 Task: Set the strictness for the new game to Learning.
Action: Mouse moved to (638, 750)
Screenshot: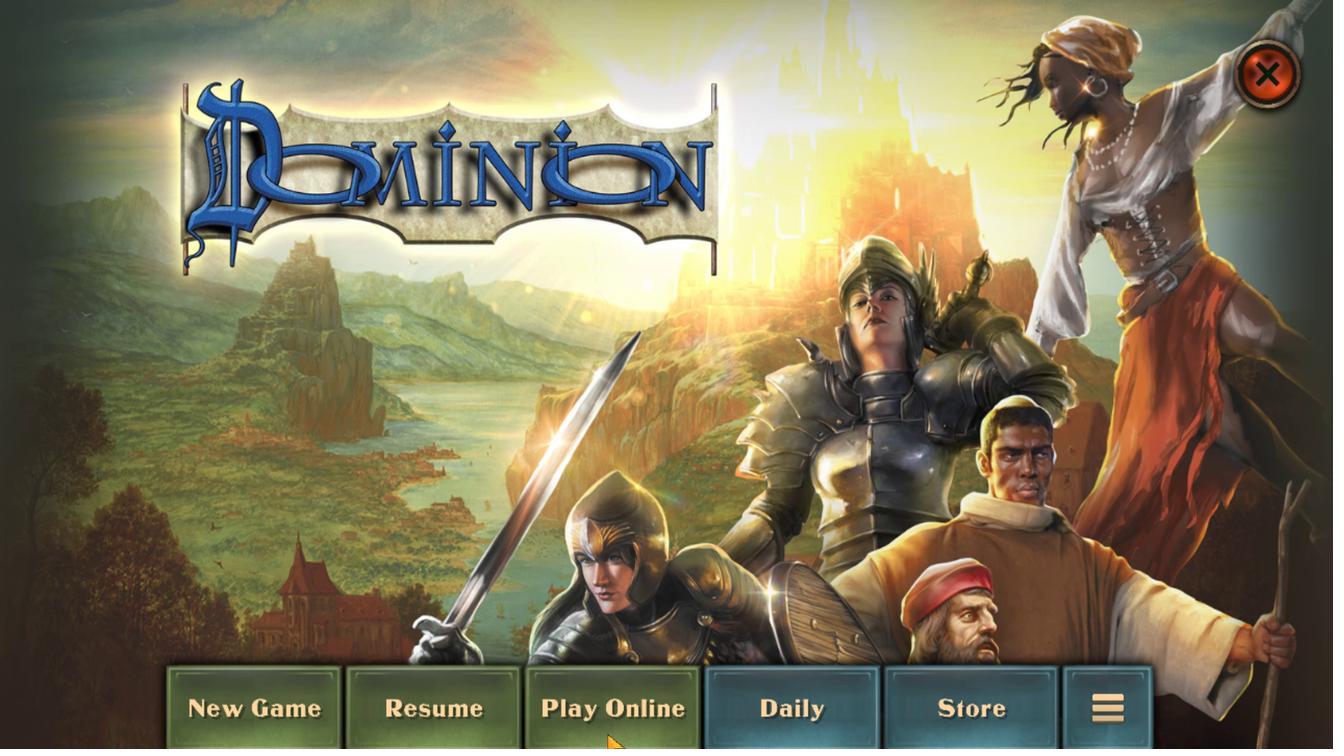 
Action: Mouse pressed left at (638, 750)
Screenshot: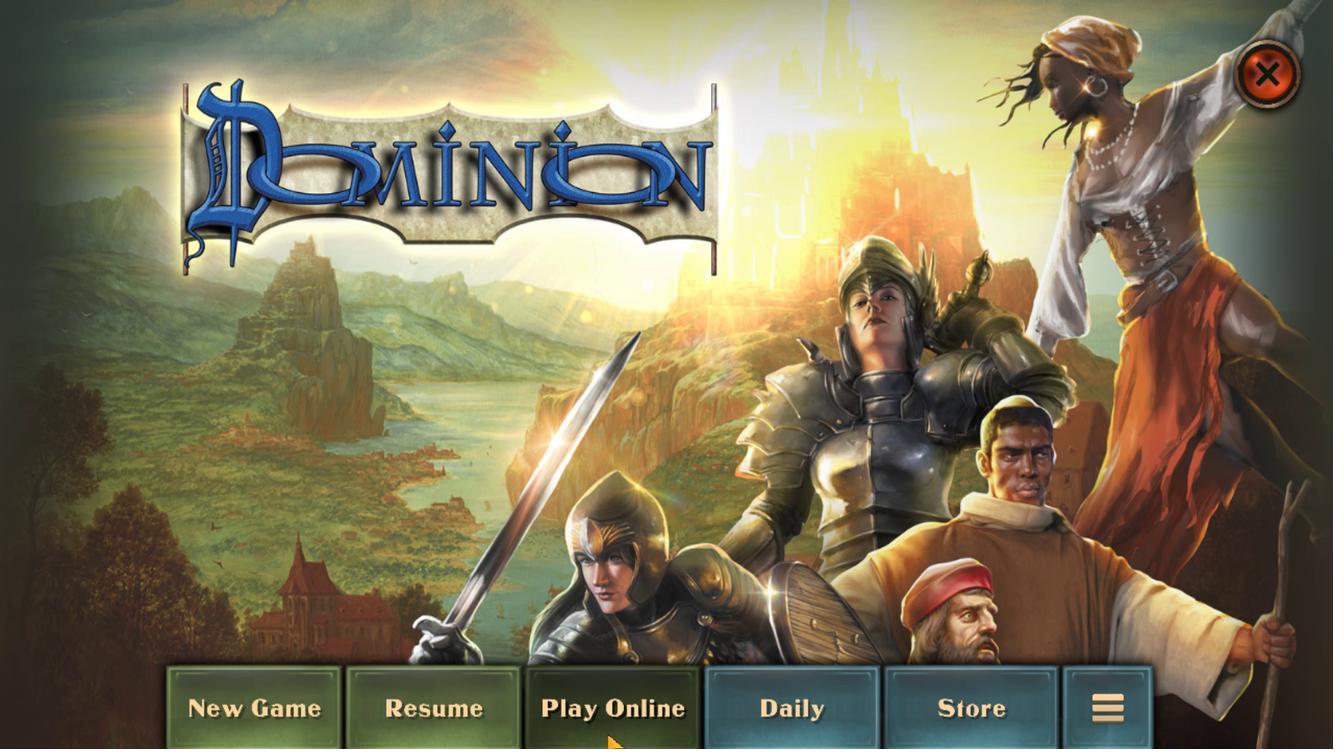 
Action: Mouse moved to (667, 161)
Screenshot: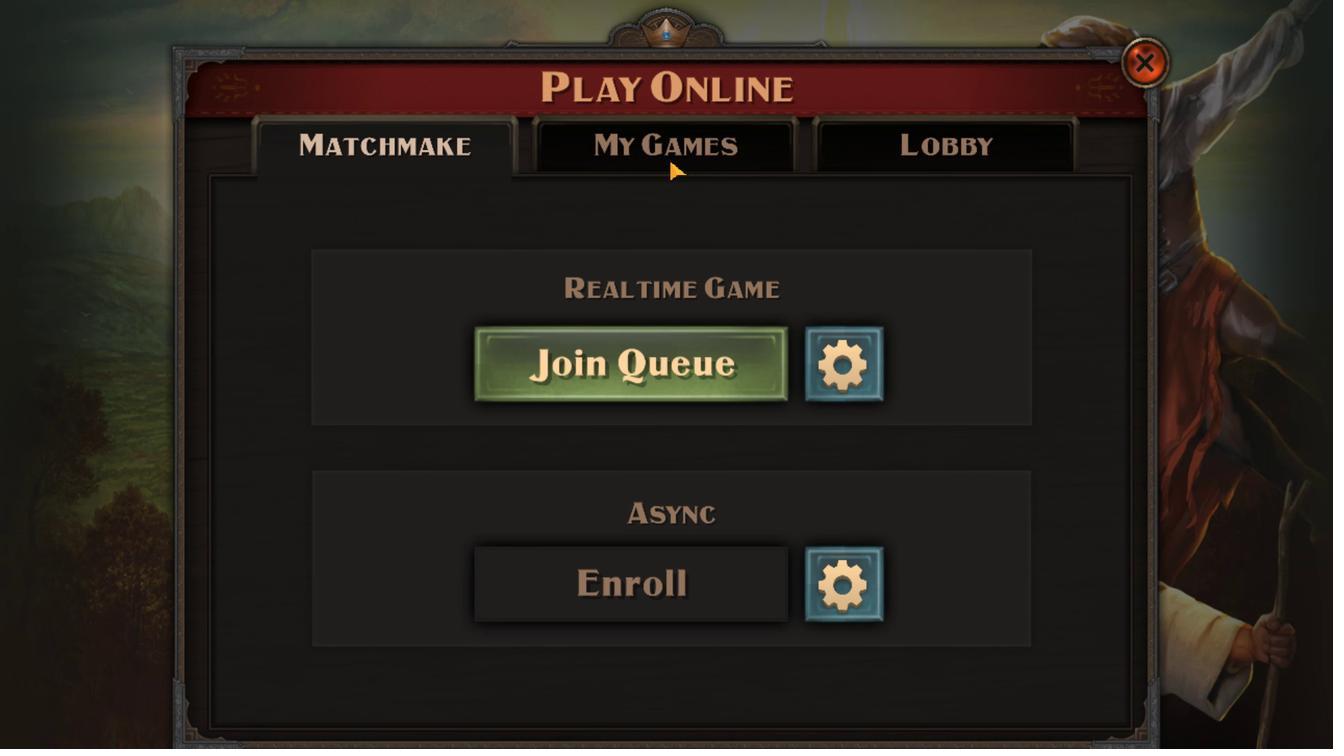 
Action: Mouse pressed left at (667, 161)
Screenshot: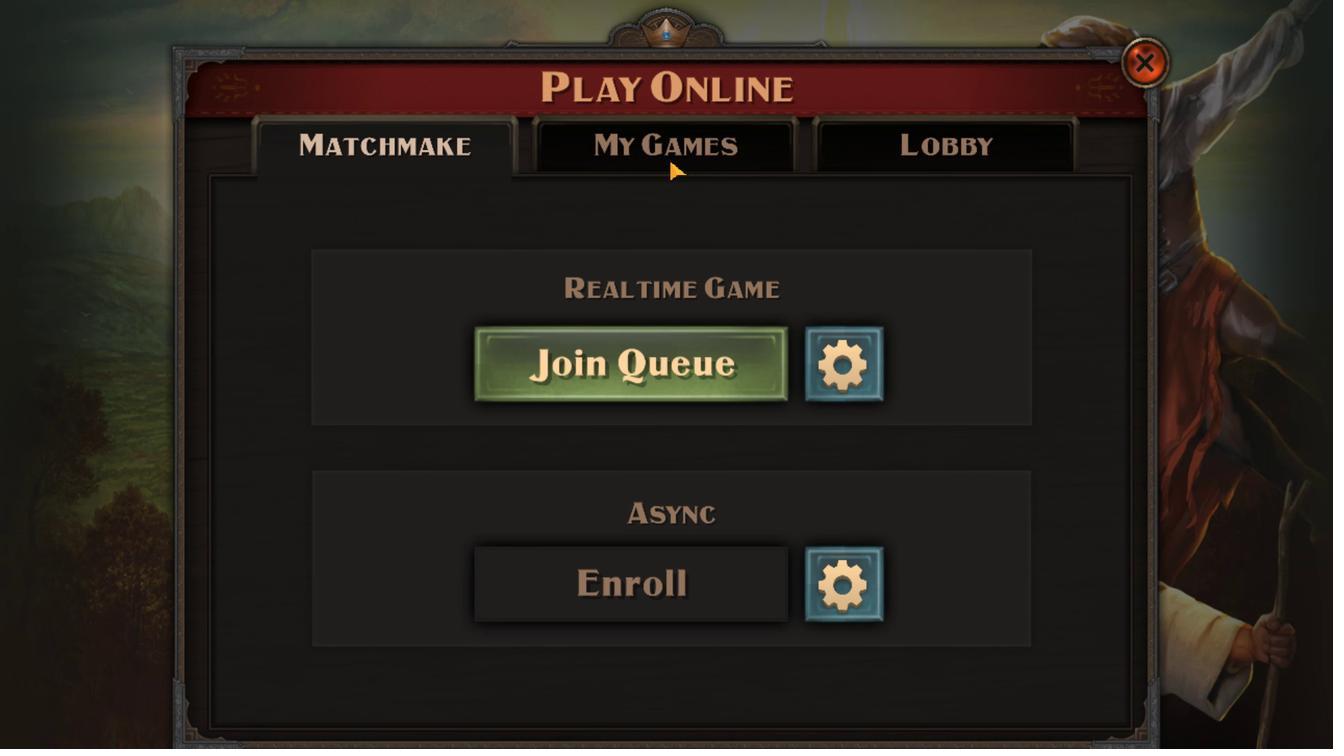 
Action: Mouse moved to (831, 637)
Screenshot: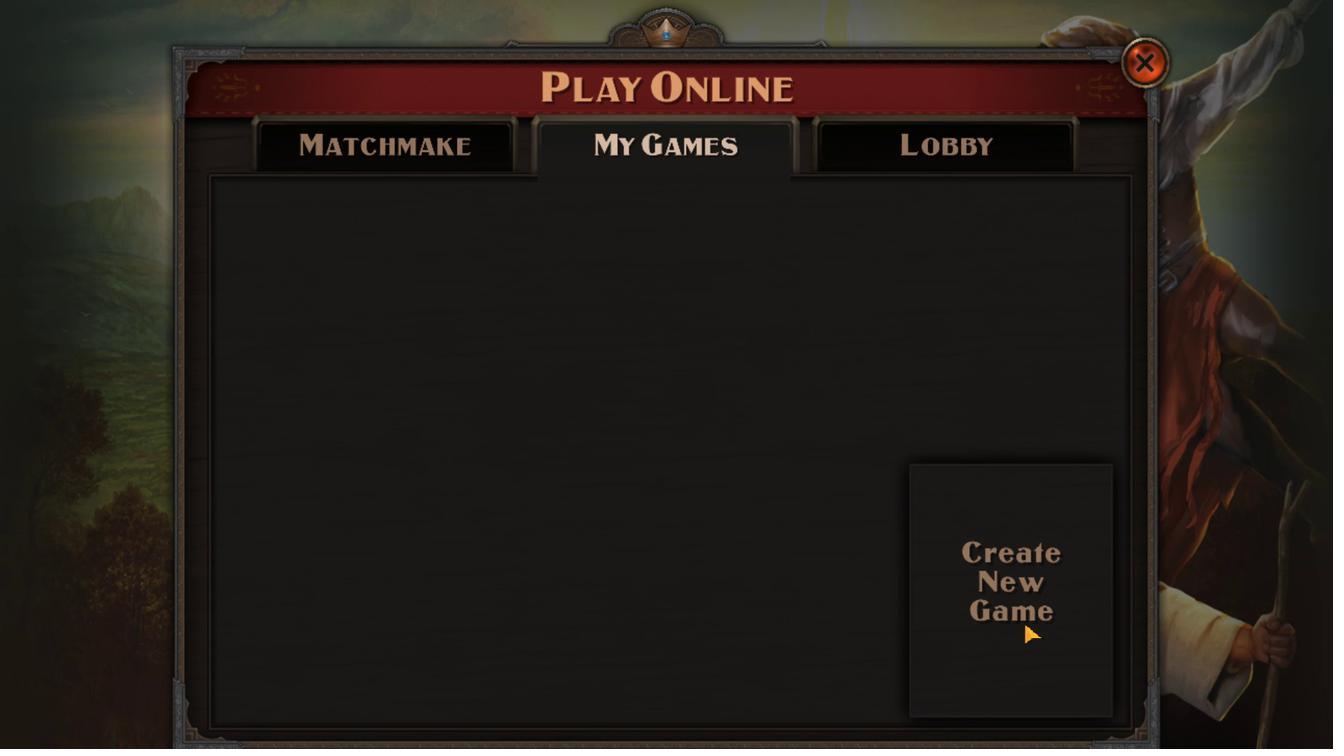 
Action: Mouse pressed left at (831, 637)
Screenshot: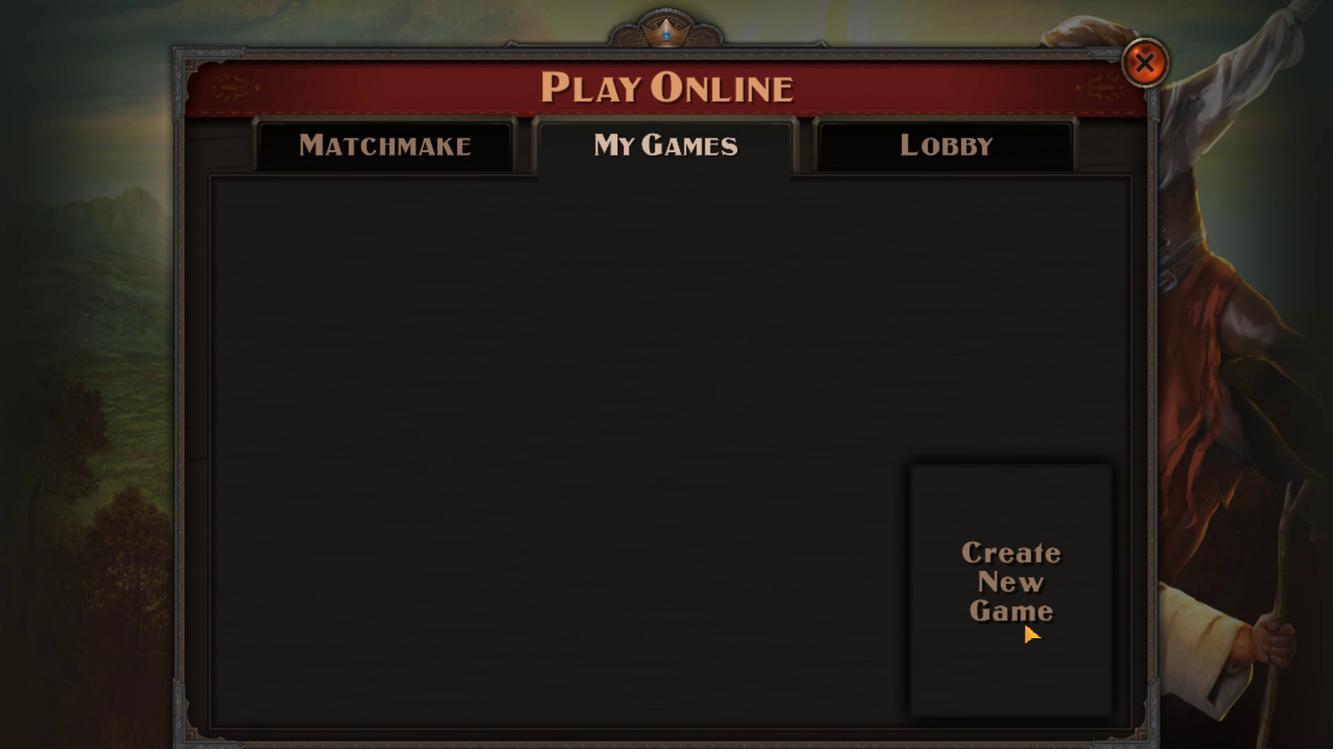 
Action: Mouse moved to (701, 149)
Screenshot: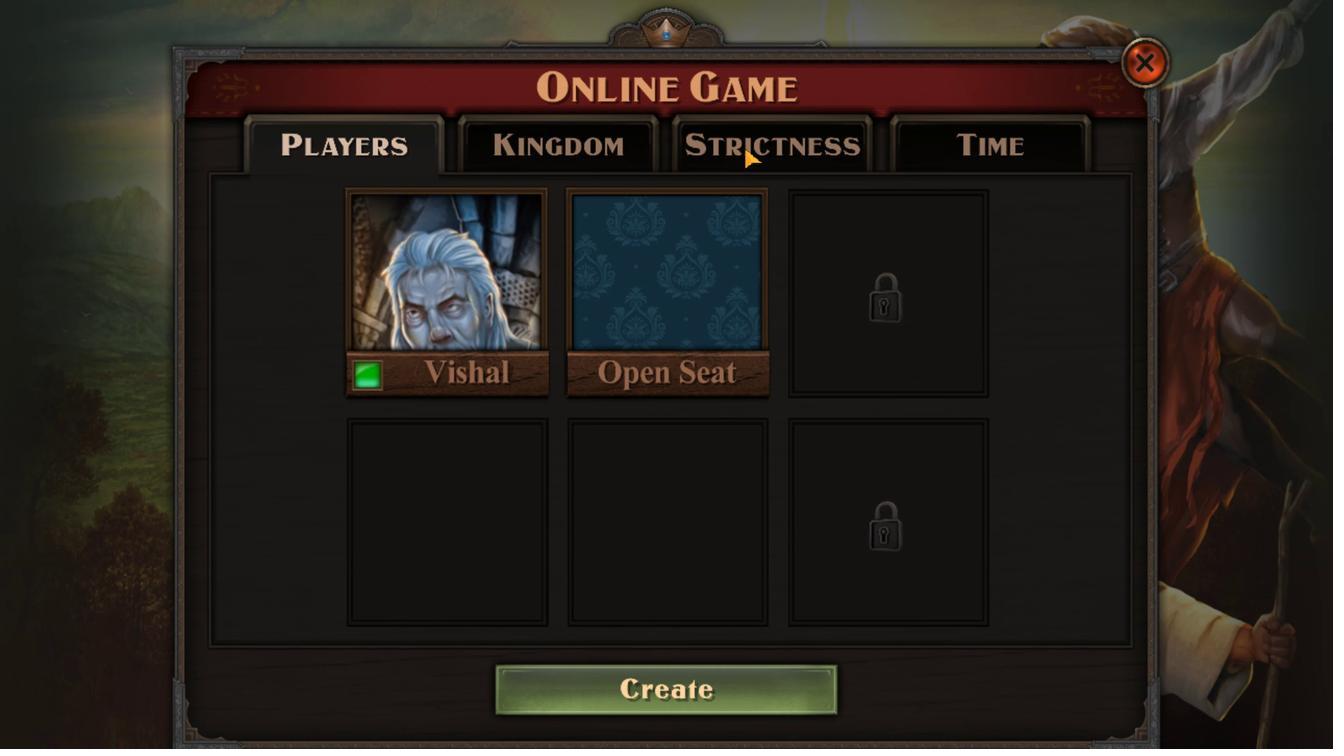 
Action: Mouse pressed left at (701, 149)
Screenshot: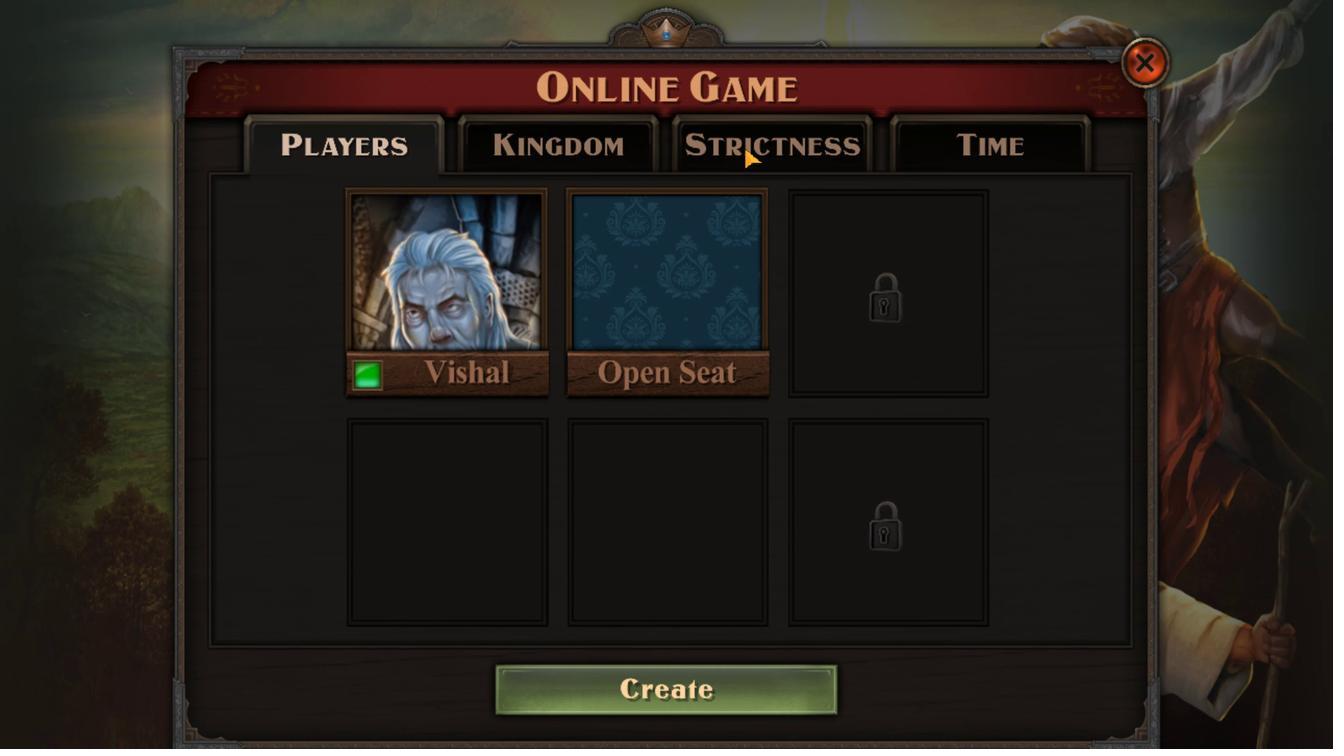 
Action: Mouse moved to (667, 330)
Screenshot: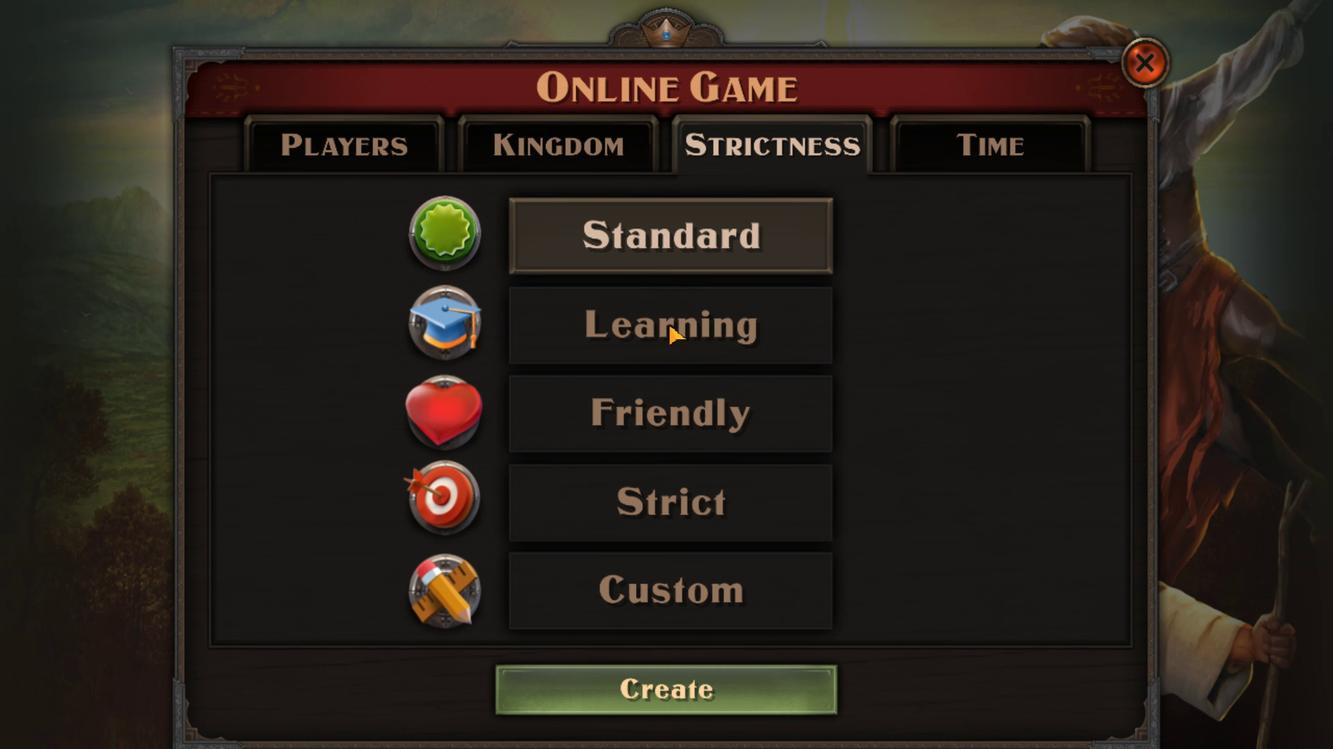
Action: Mouse pressed left at (667, 330)
Screenshot: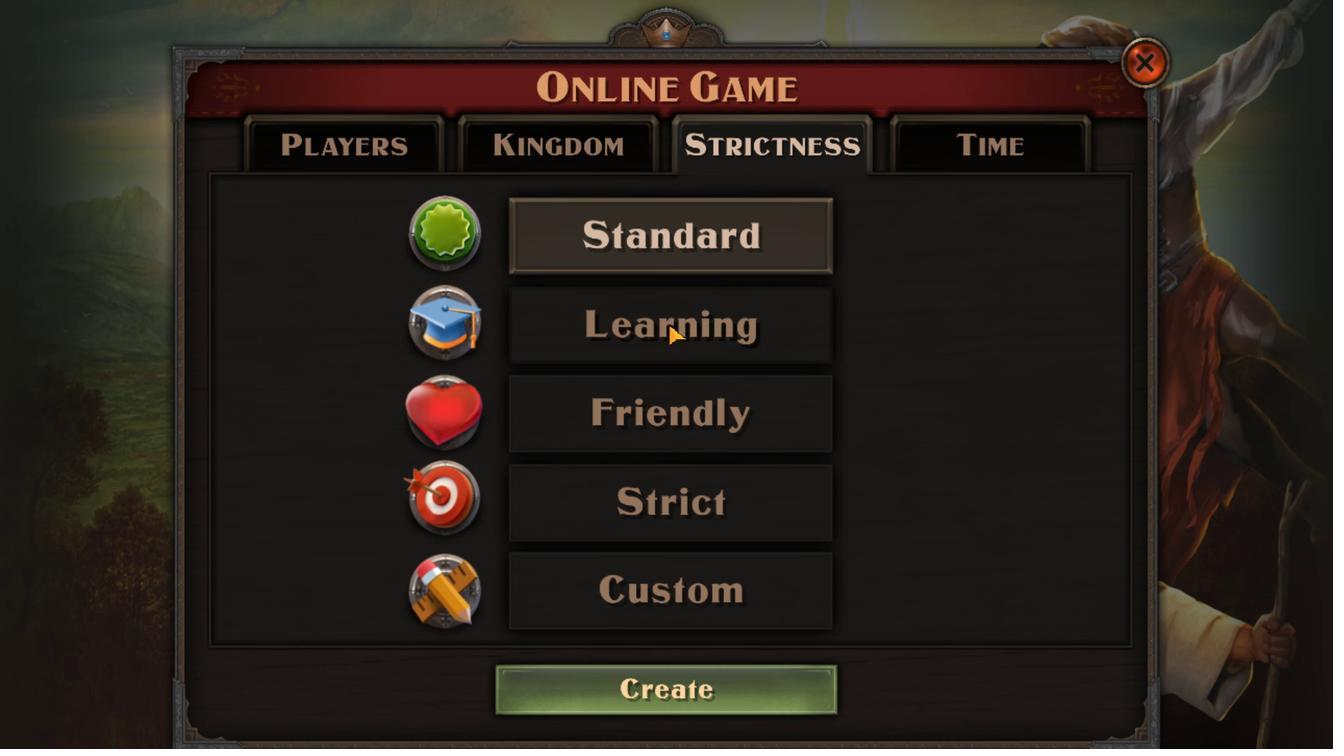 
